 Task: Send an email with the signature Cameron White with the subject 'Follow-up on a complaint' and the message 'I appreciate your attention to this matter.' from softage.1@softage.net to softage.8@softage.net,  softage.1@softage.net and softage.9@softage.net with CC to softage.10@softage.net with an attached document Article_submission.docx
Action: Key pressed n
Screenshot: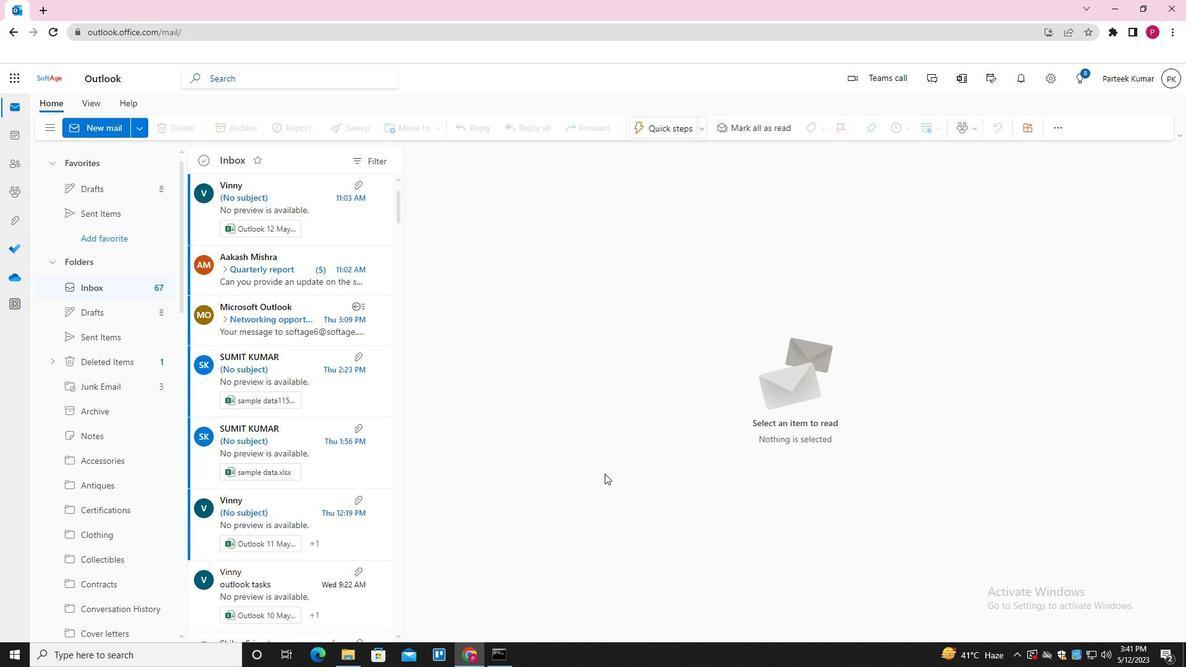 
Action: Mouse moved to (832, 121)
Screenshot: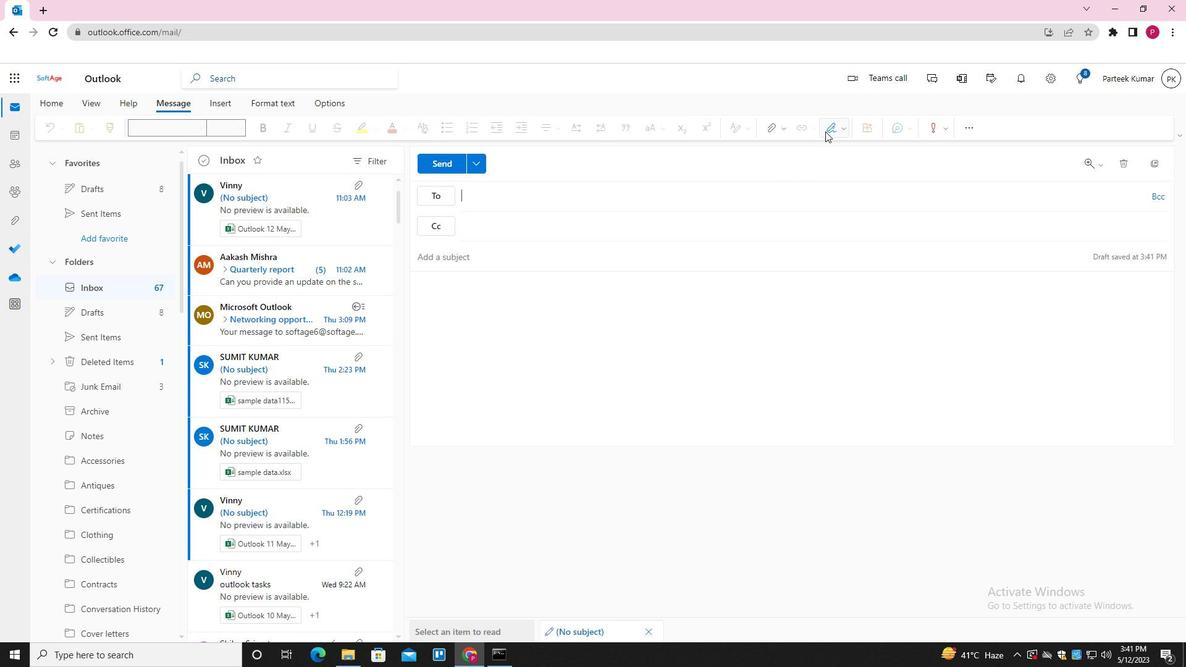 
Action: Mouse pressed left at (832, 121)
Screenshot: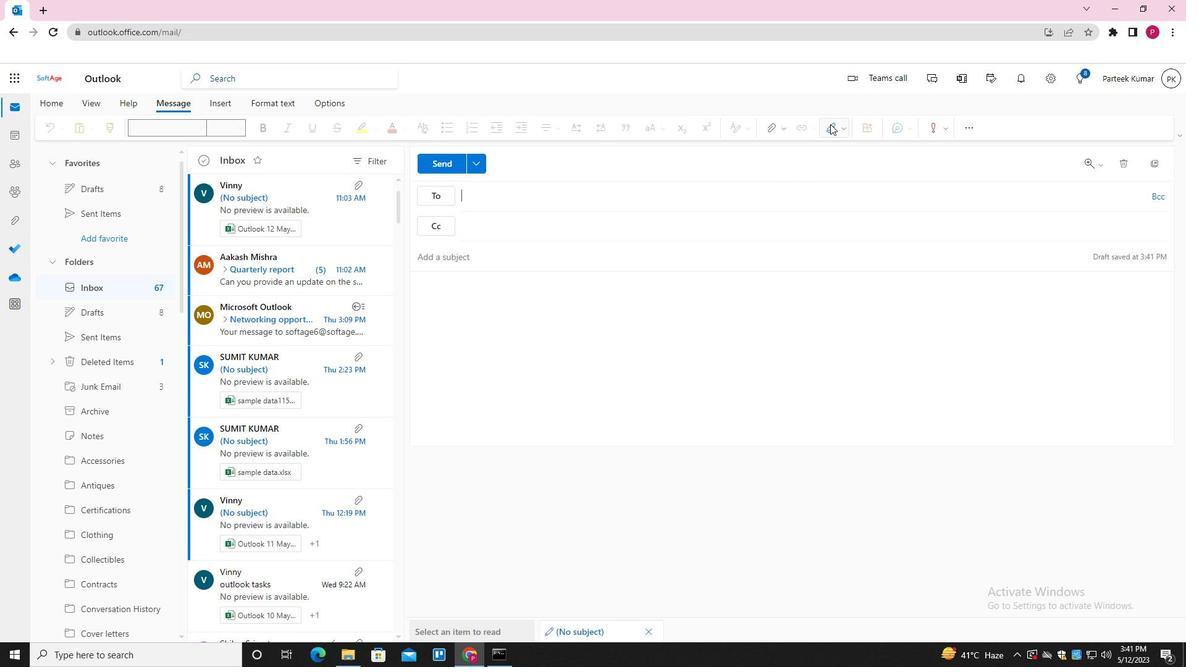 
Action: Mouse moved to (819, 174)
Screenshot: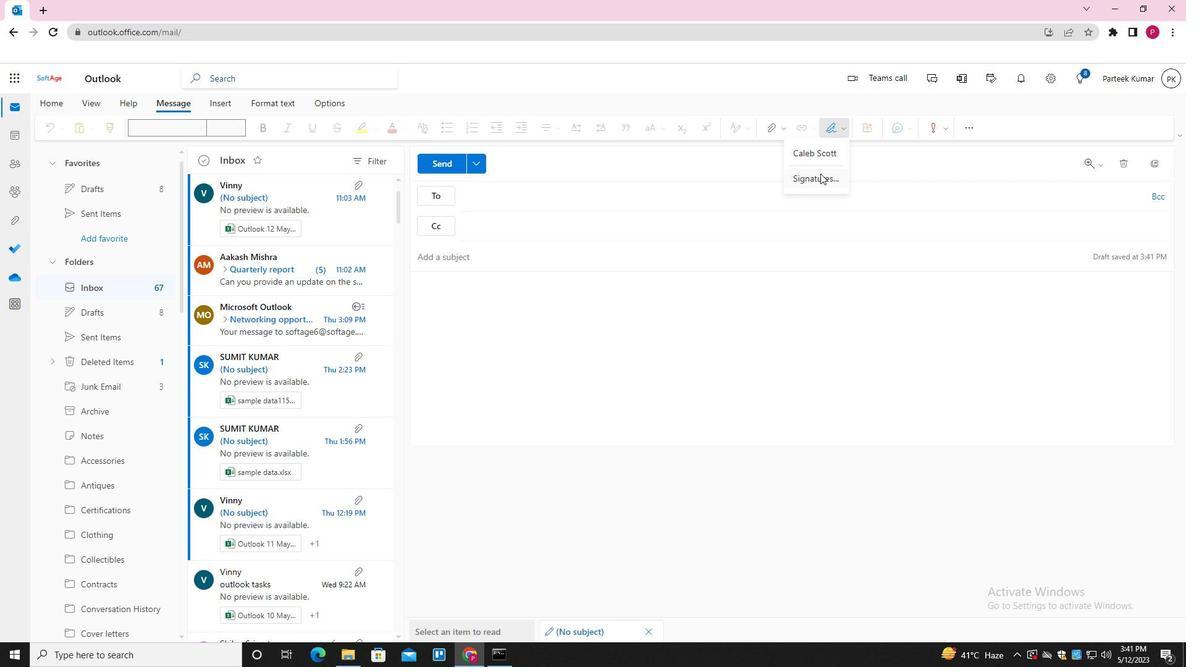 
Action: Mouse pressed left at (819, 174)
Screenshot: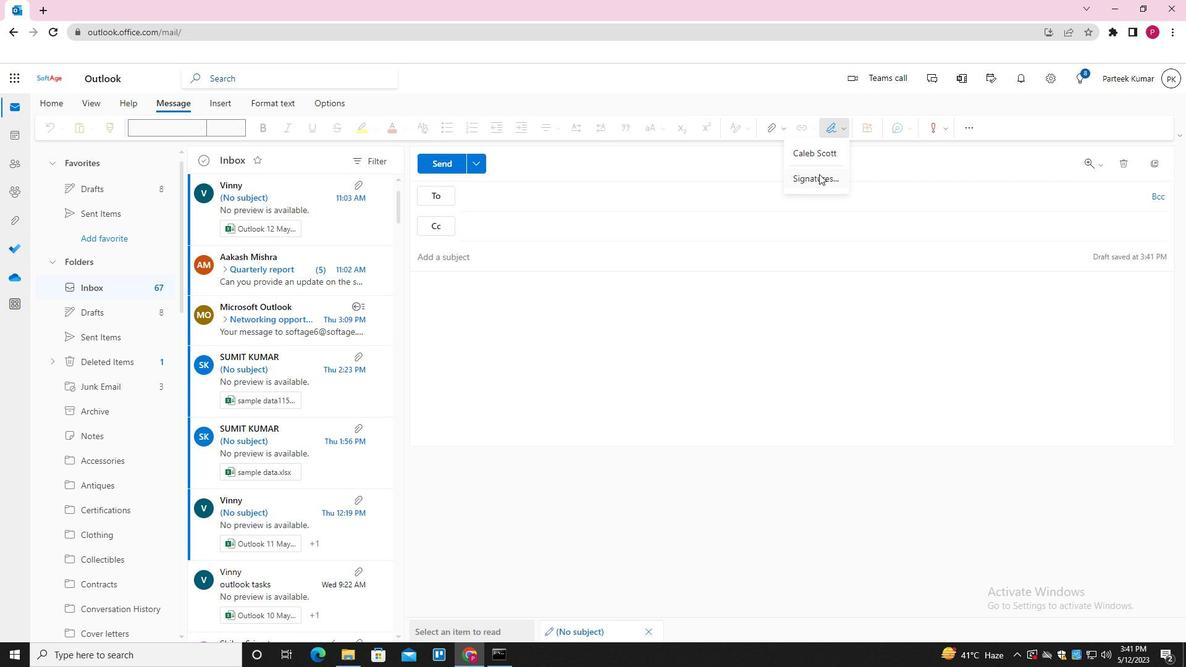 
Action: Mouse moved to (828, 226)
Screenshot: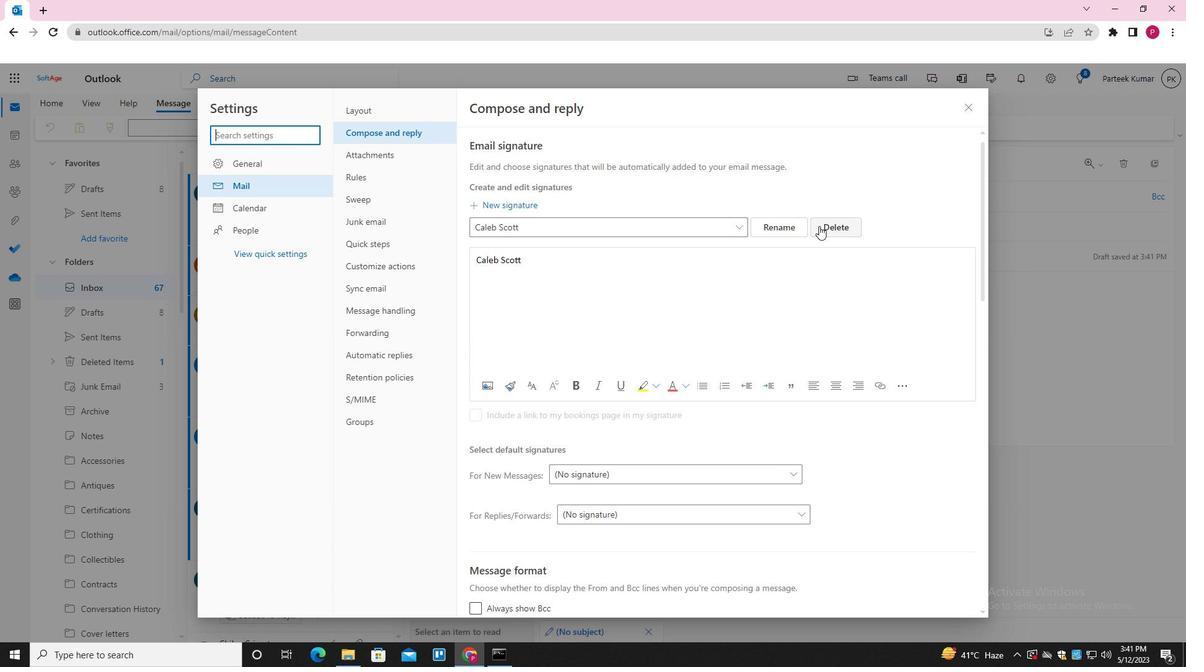 
Action: Mouse pressed left at (828, 226)
Screenshot: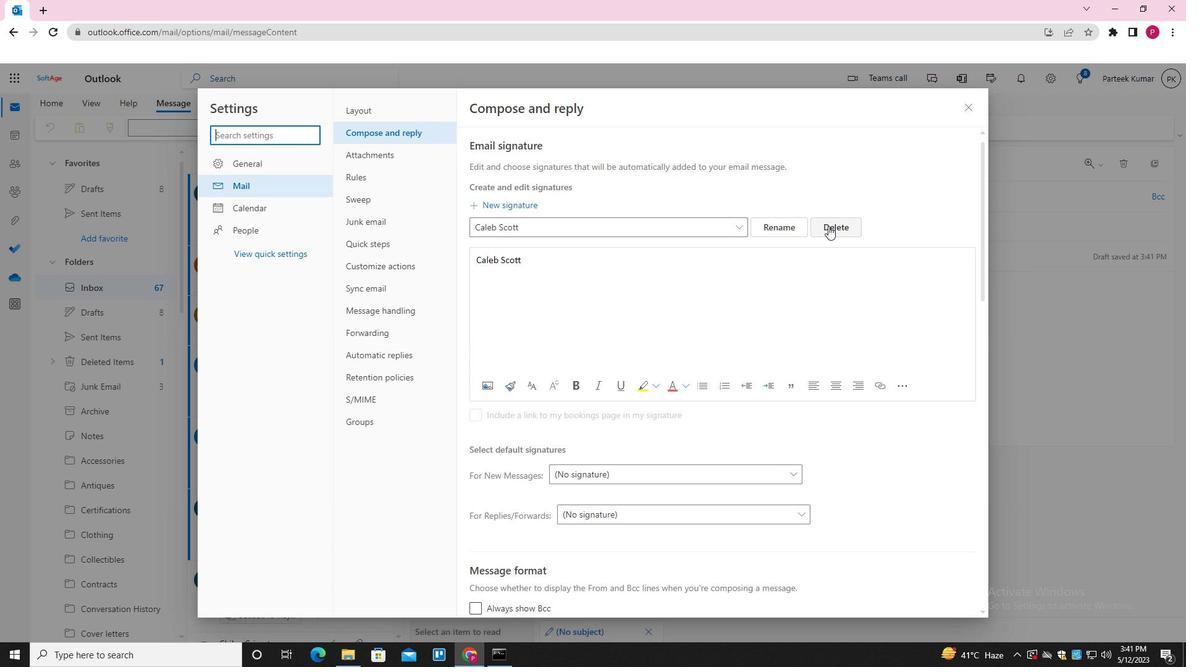 
Action: Mouse moved to (650, 231)
Screenshot: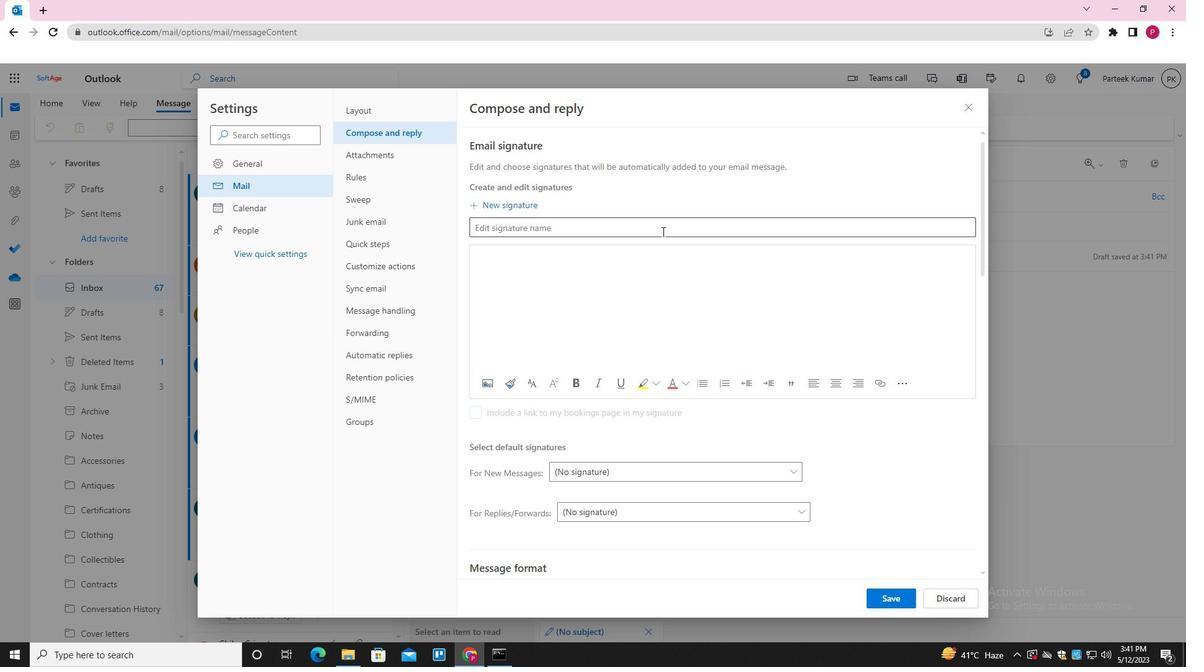 
Action: Mouse pressed left at (650, 231)
Screenshot: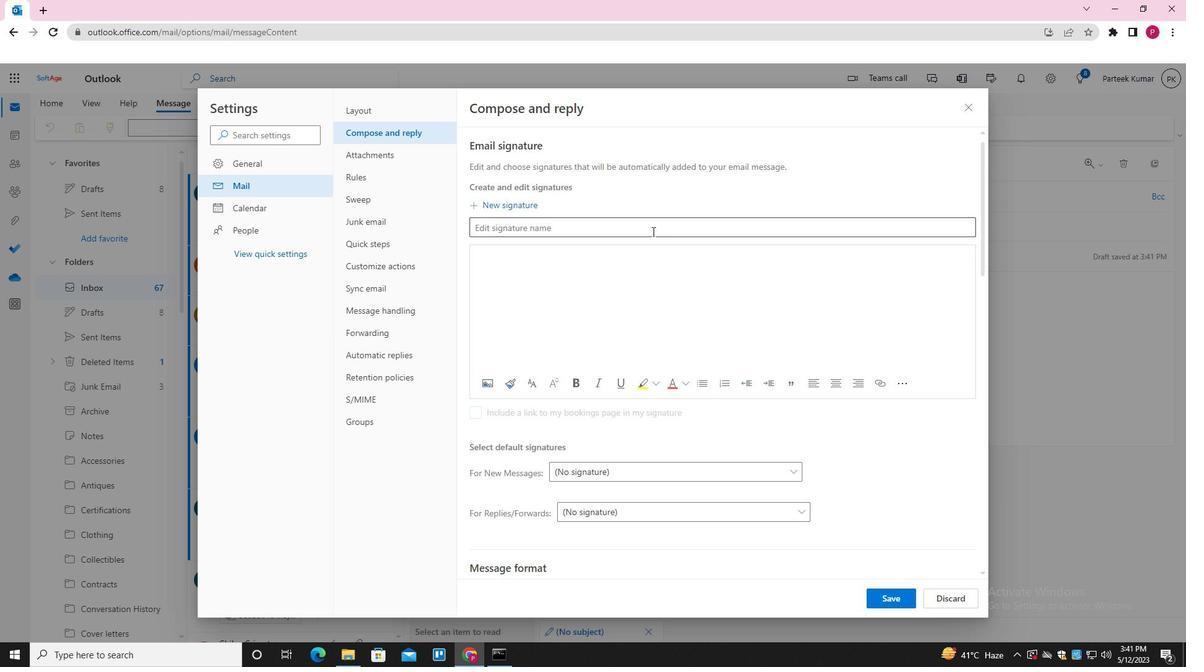 
Action: Key pressed <Key.shift>CAMERON<Key.space><Key.shift>WHITE<Key.space><Key.tab><Key.shift>CAMERON<Key.space><Key.shift>WHITE
Screenshot: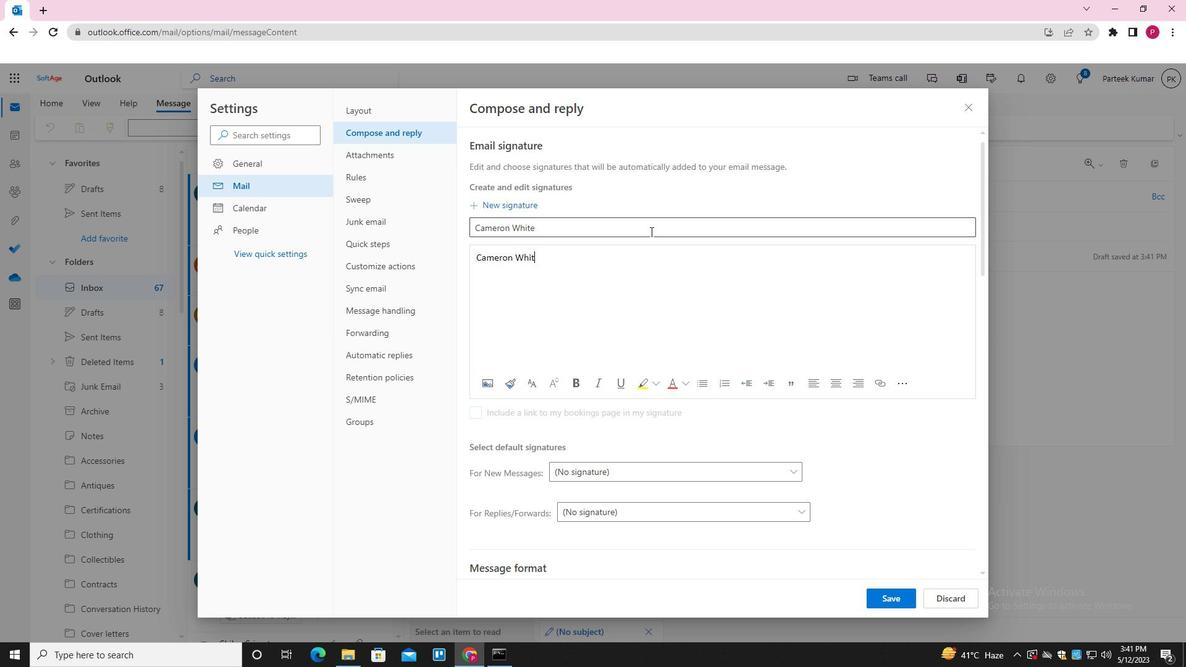
Action: Mouse moved to (893, 599)
Screenshot: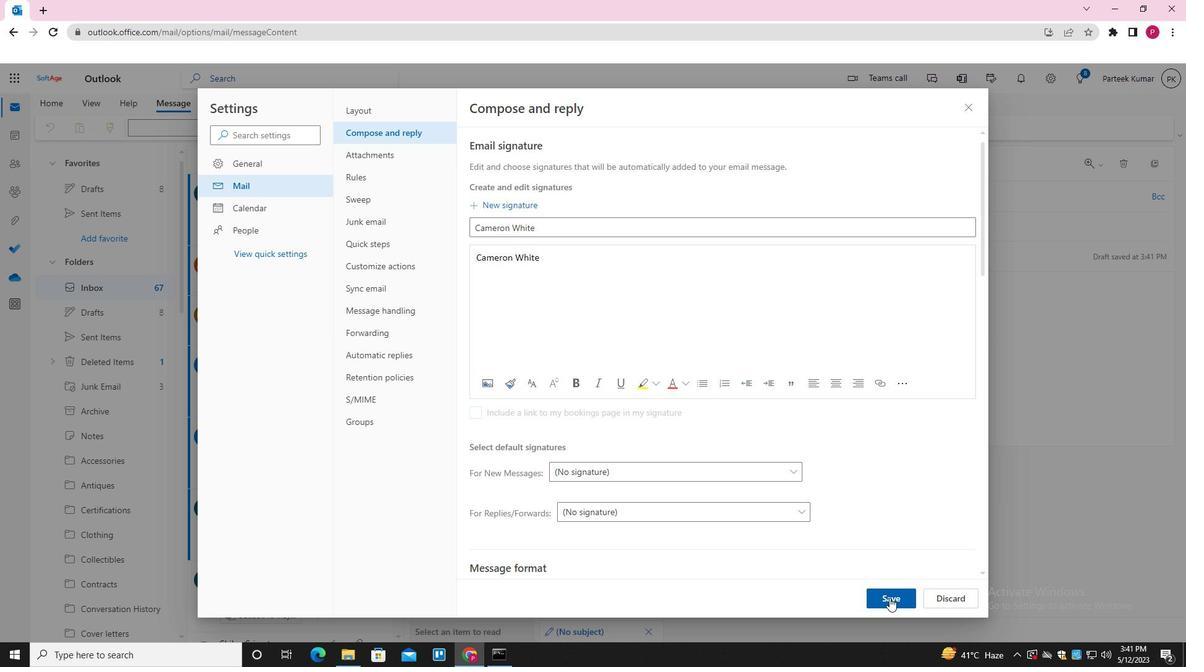 
Action: Mouse pressed left at (893, 599)
Screenshot: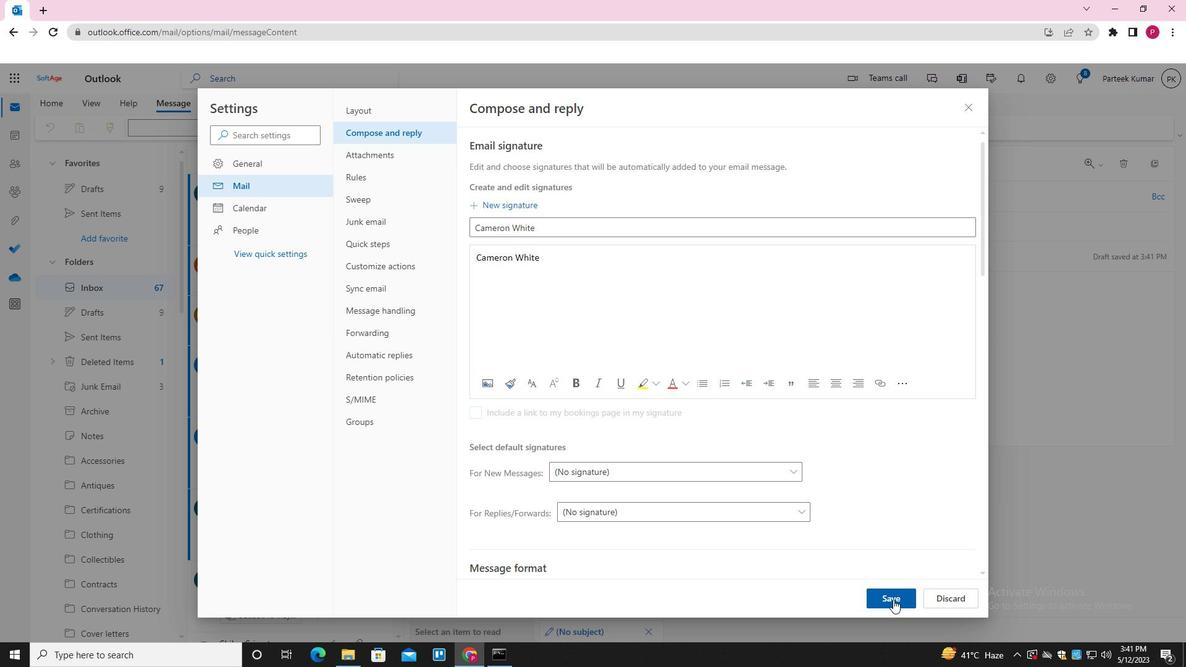
Action: Mouse moved to (967, 103)
Screenshot: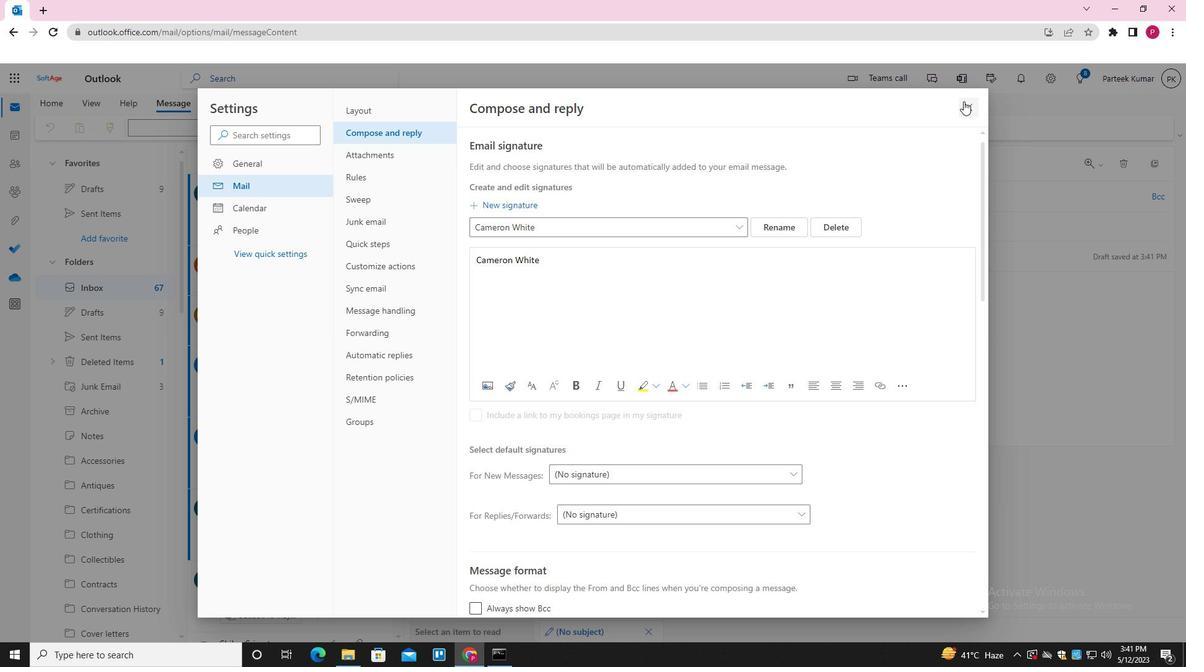 
Action: Mouse pressed left at (967, 103)
Screenshot: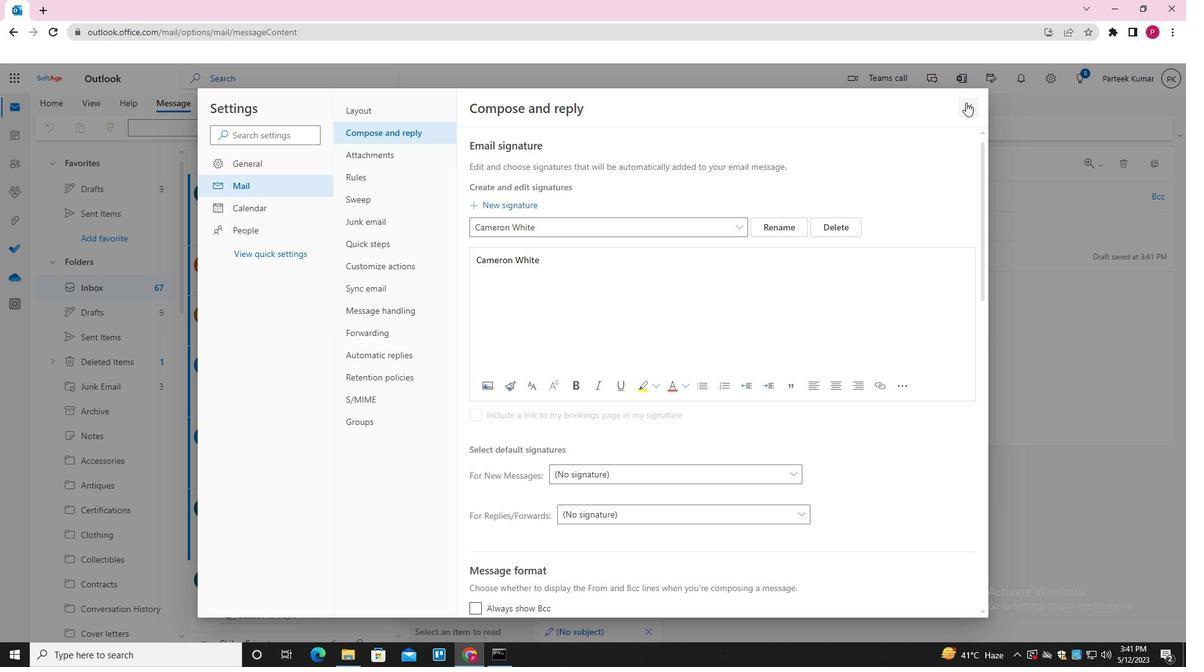 
Action: Mouse moved to (831, 127)
Screenshot: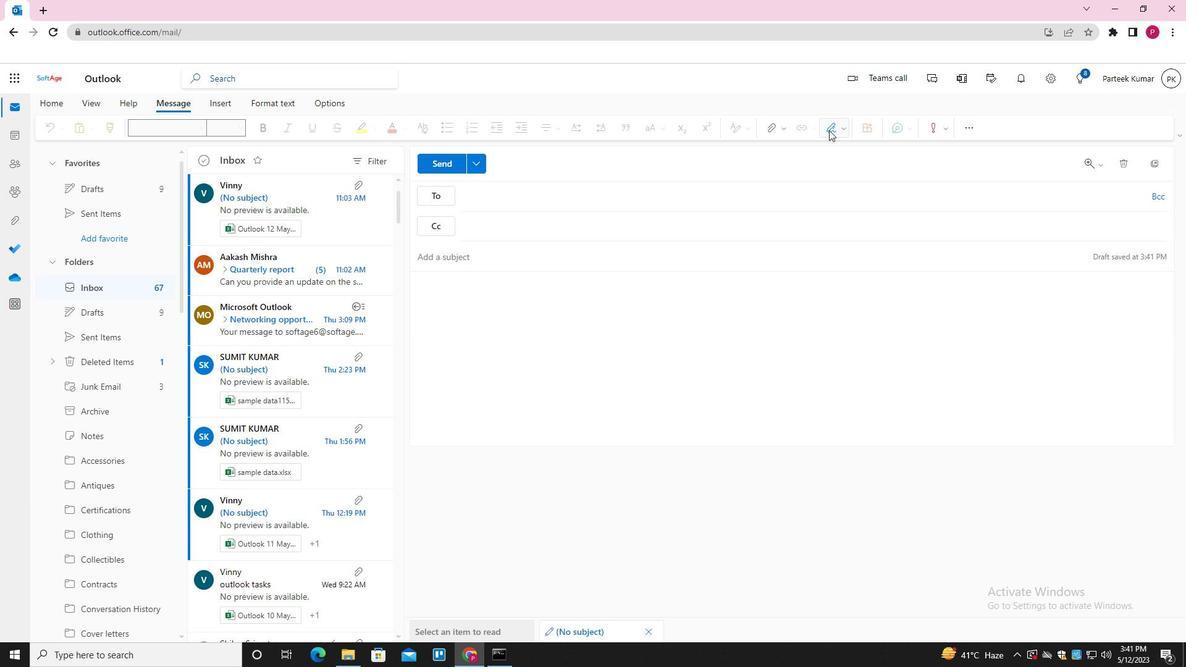 
Action: Mouse pressed left at (831, 127)
Screenshot: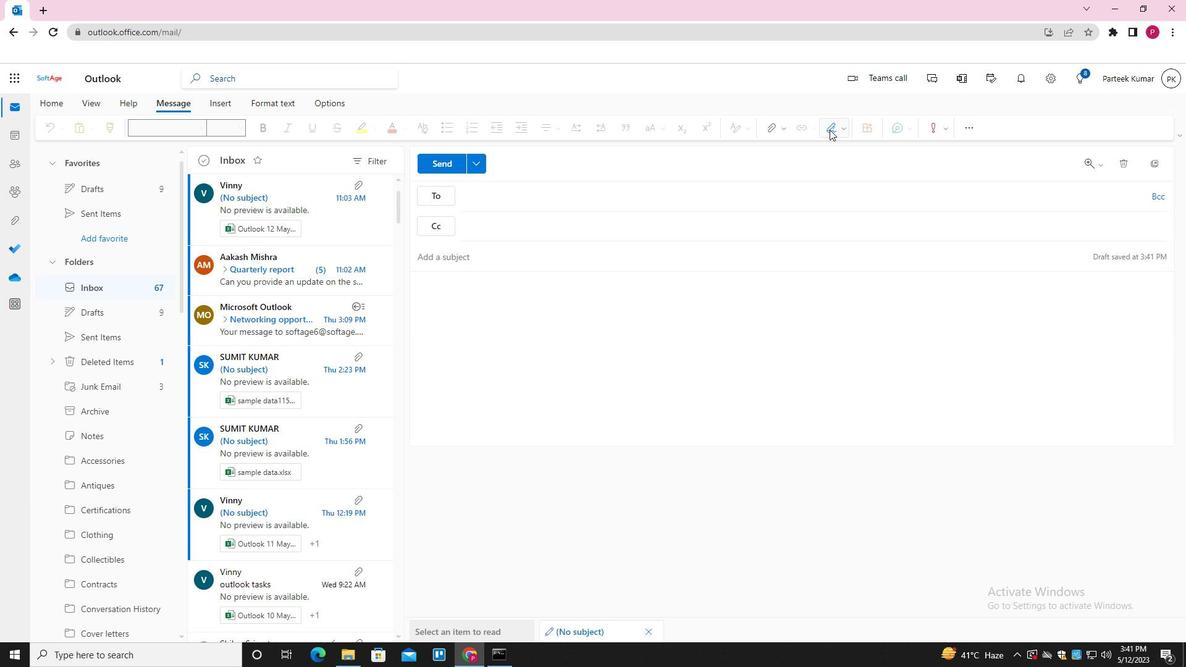 
Action: Mouse moved to (808, 154)
Screenshot: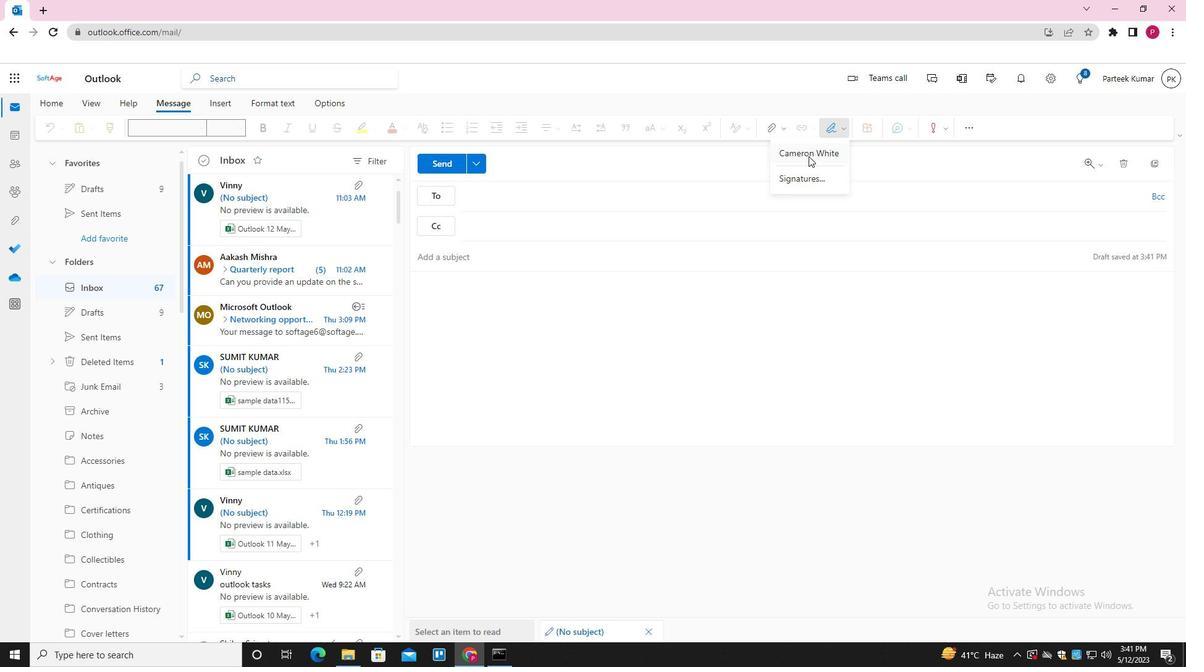 
Action: Mouse pressed left at (808, 154)
Screenshot: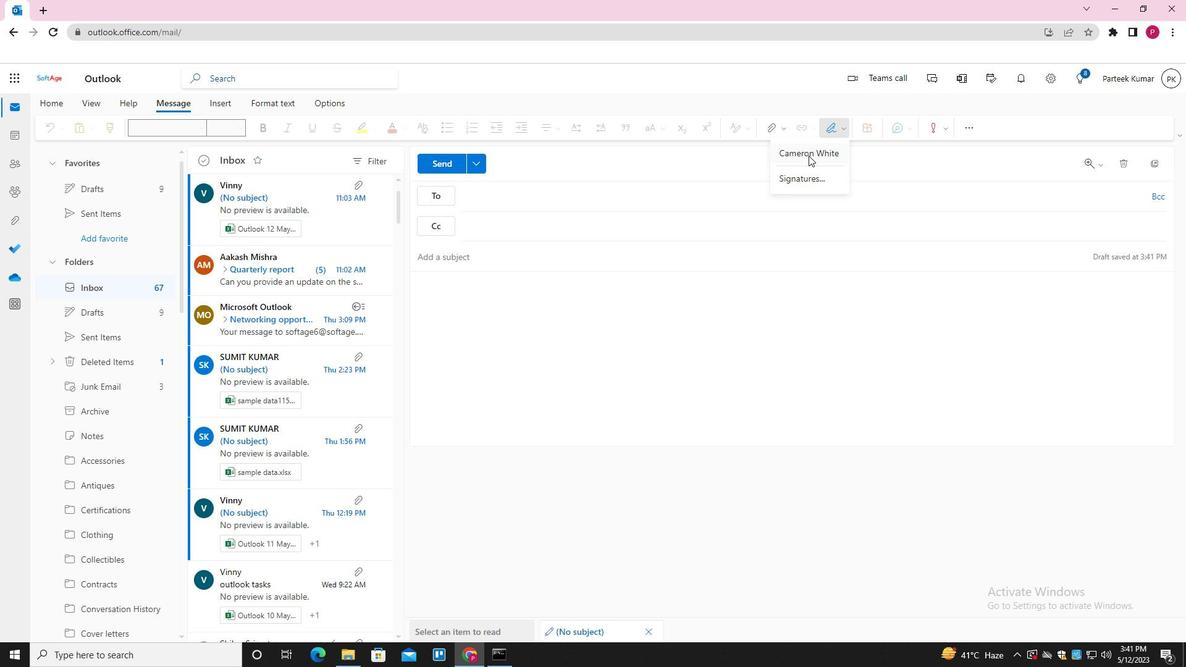 
Action: Mouse moved to (537, 255)
Screenshot: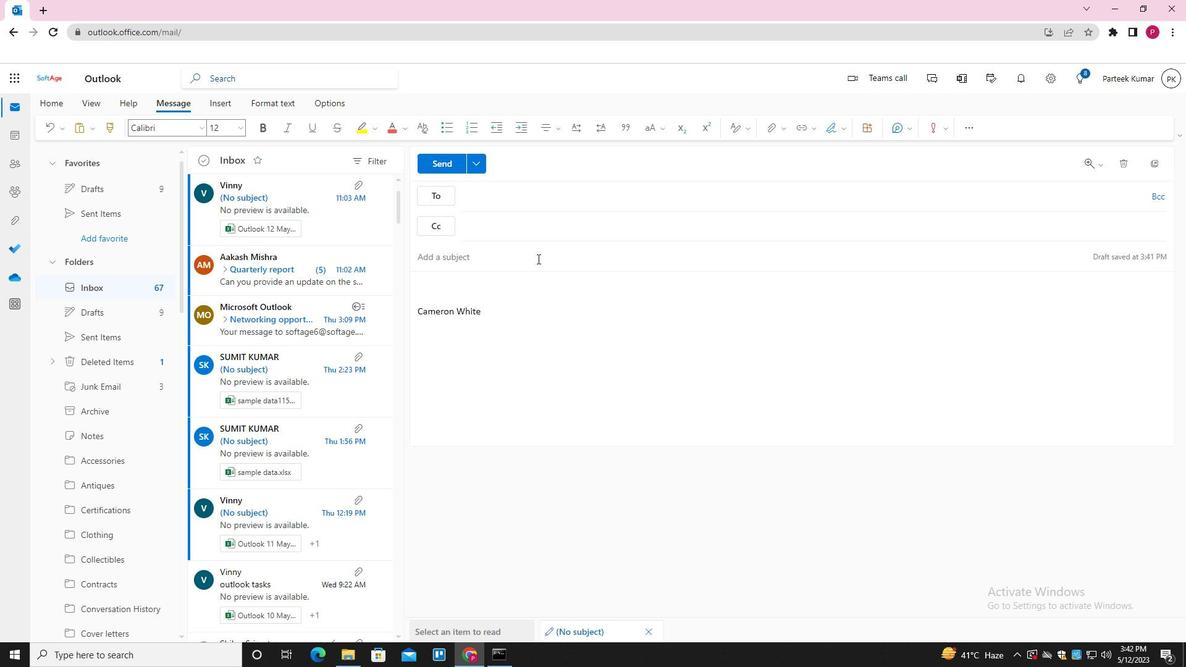 
Action: Mouse pressed left at (537, 255)
Screenshot: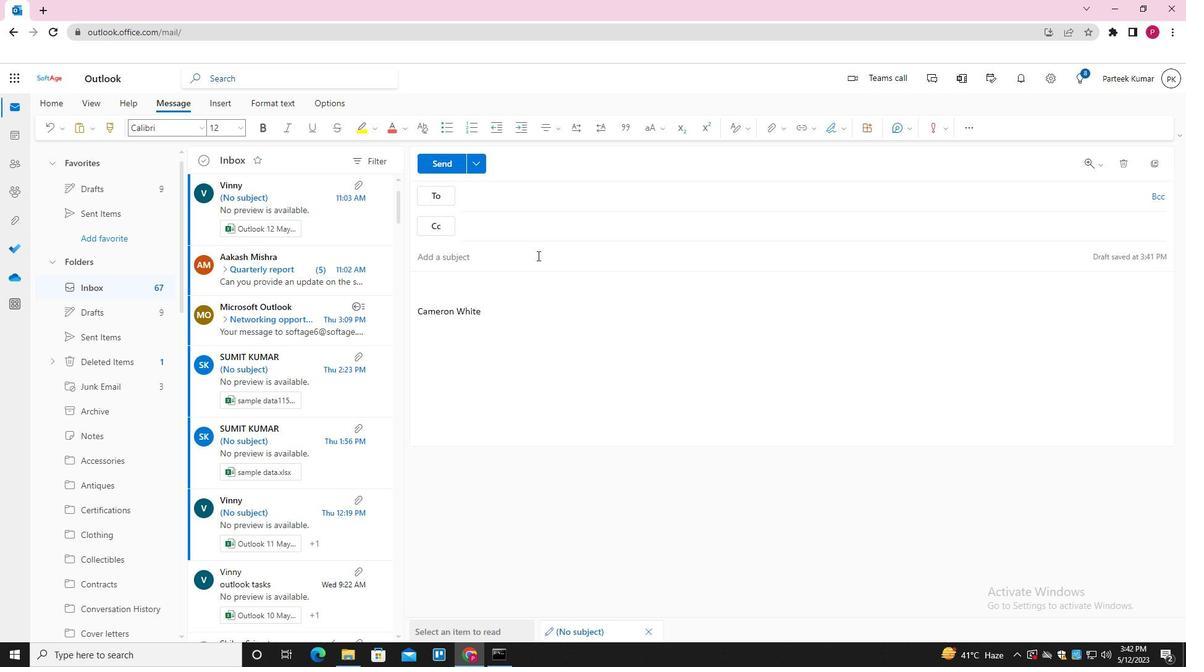 
Action: Key pressed <Key.shift_r>FOLLOW-UP<Key.space>ON<Key.space>A<Key.space>COMPLAINT<Key.space><Key.tab><Key.shift_r><Key.shift_r>I<Key.space>APPRECIATE<Key.space>YOUR<Key.space>ATTENTION<Key.space>TO<Key.space>THIS<Key.space>MATTER<Key.space>
Screenshot: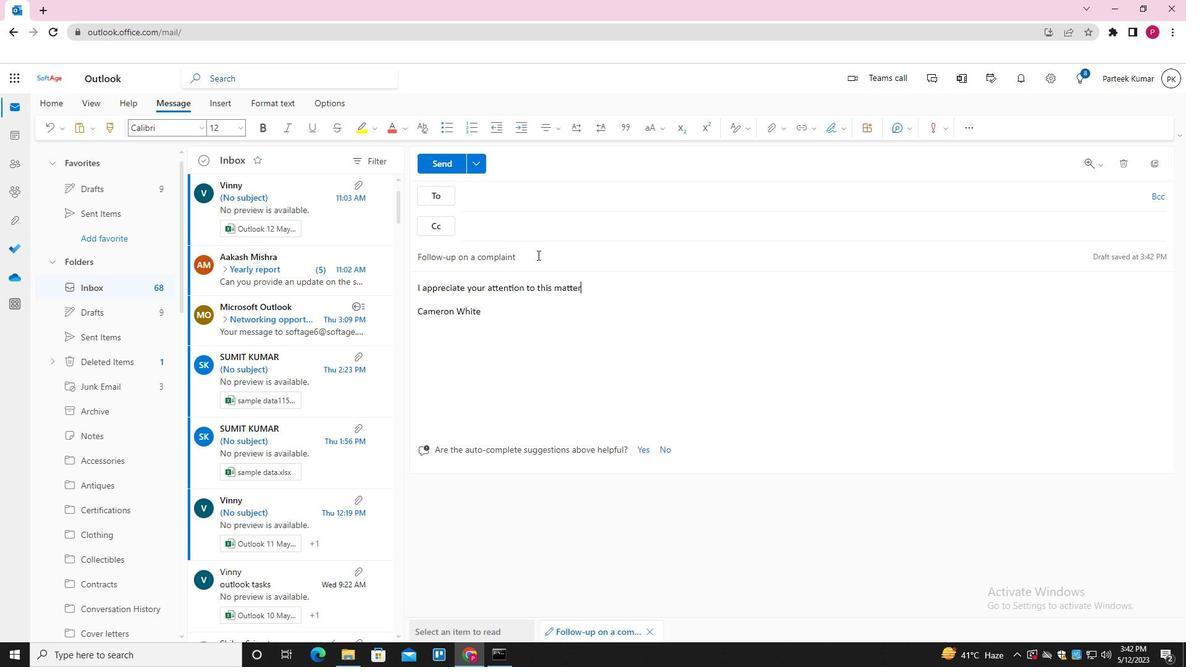 
Action: Mouse moved to (513, 199)
Screenshot: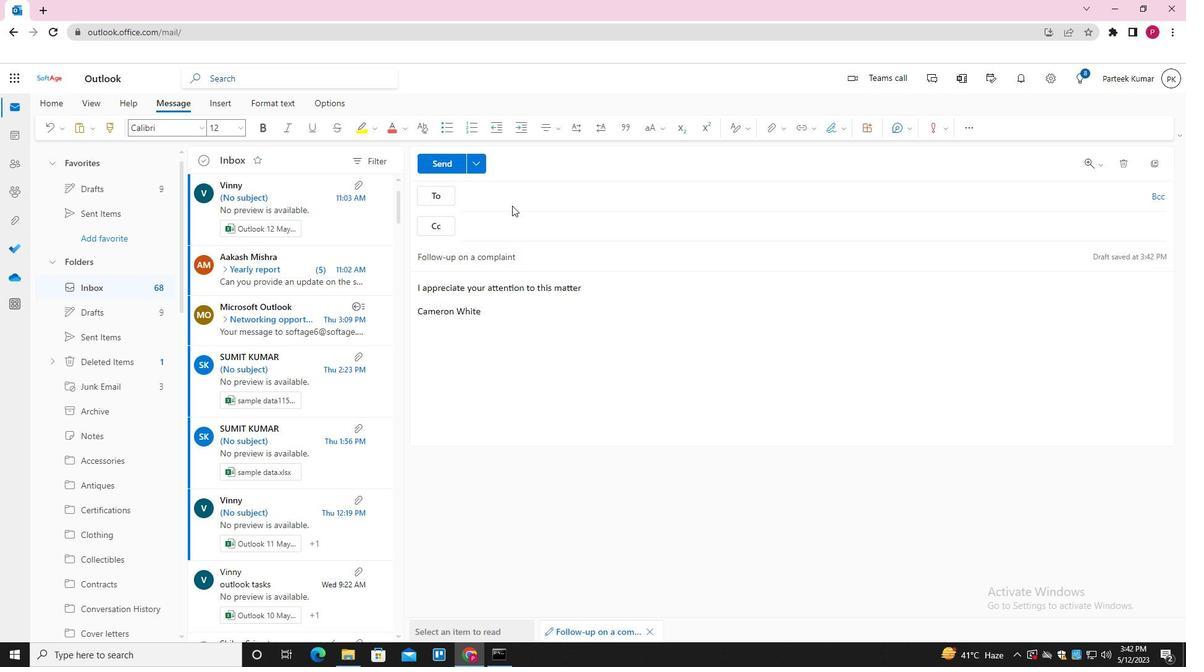 
Action: Mouse pressed left at (513, 199)
Screenshot: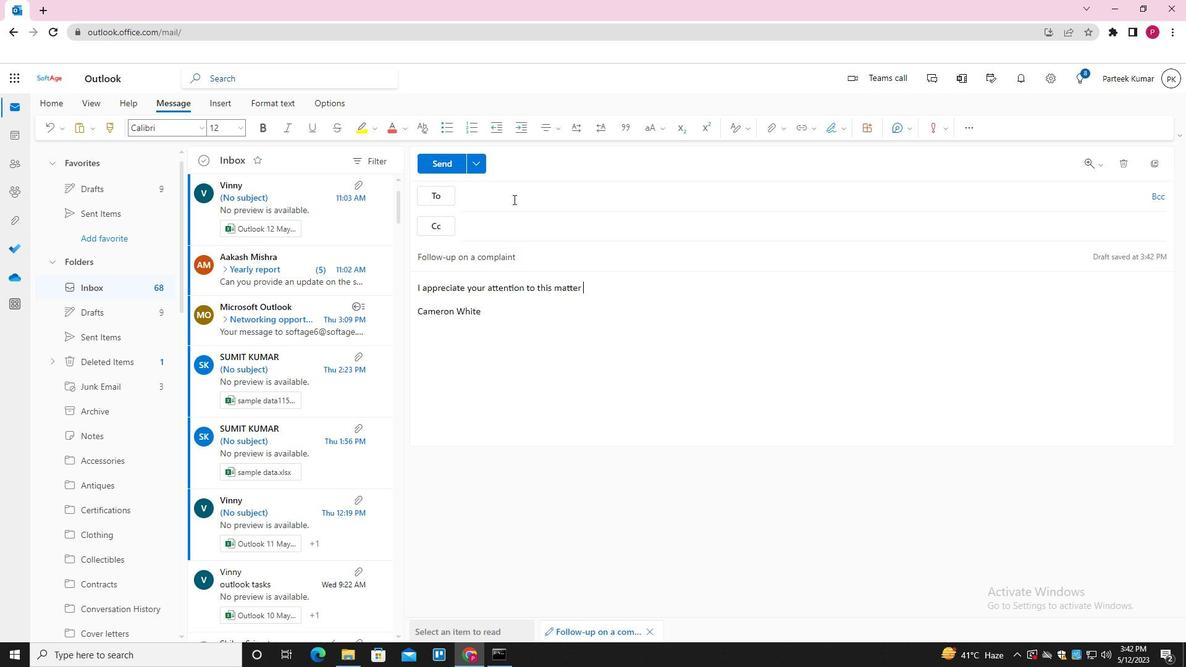
Action: Key pressed SOFTAGE.8<Key.shift>@SOFTAGE.NET<Key.enter>SOFTAGE.1<Key.shift>@SOFTAGE.NET<Key.enter>SOFTAGE.9<Key.shift>@SOFTAGE.NET<Key.enter><Key.tab>SOFTAGE.10<Key.shift>@SOFTAGE.NET<Key.enter>
Screenshot: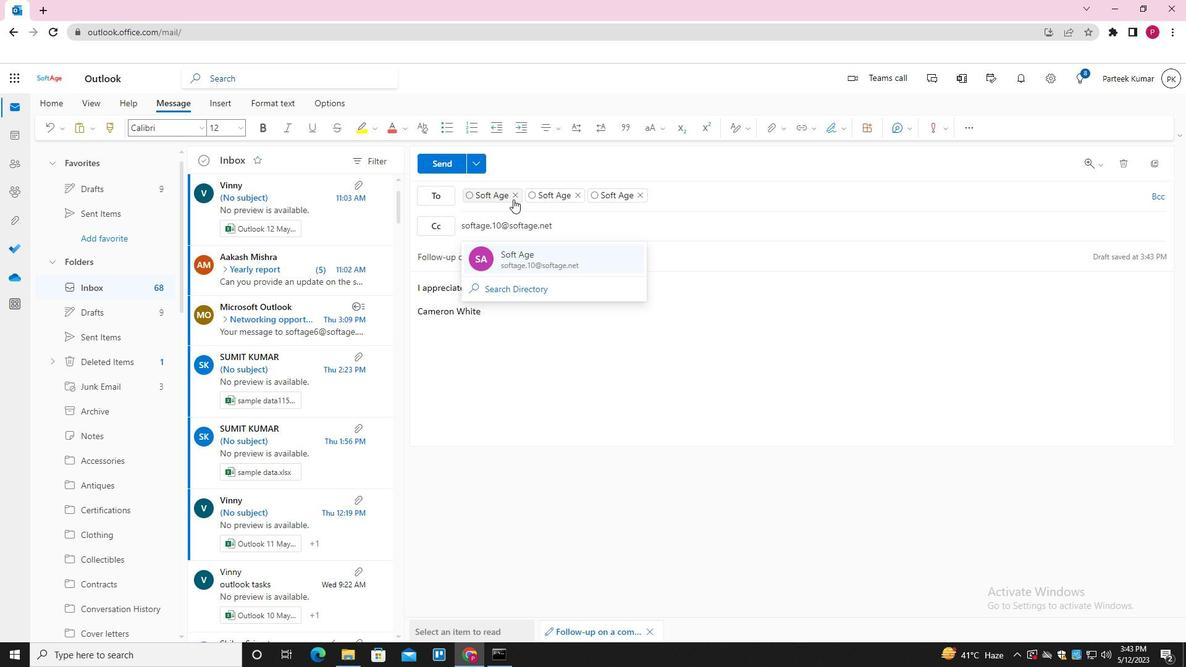 
Action: Mouse moved to (772, 127)
Screenshot: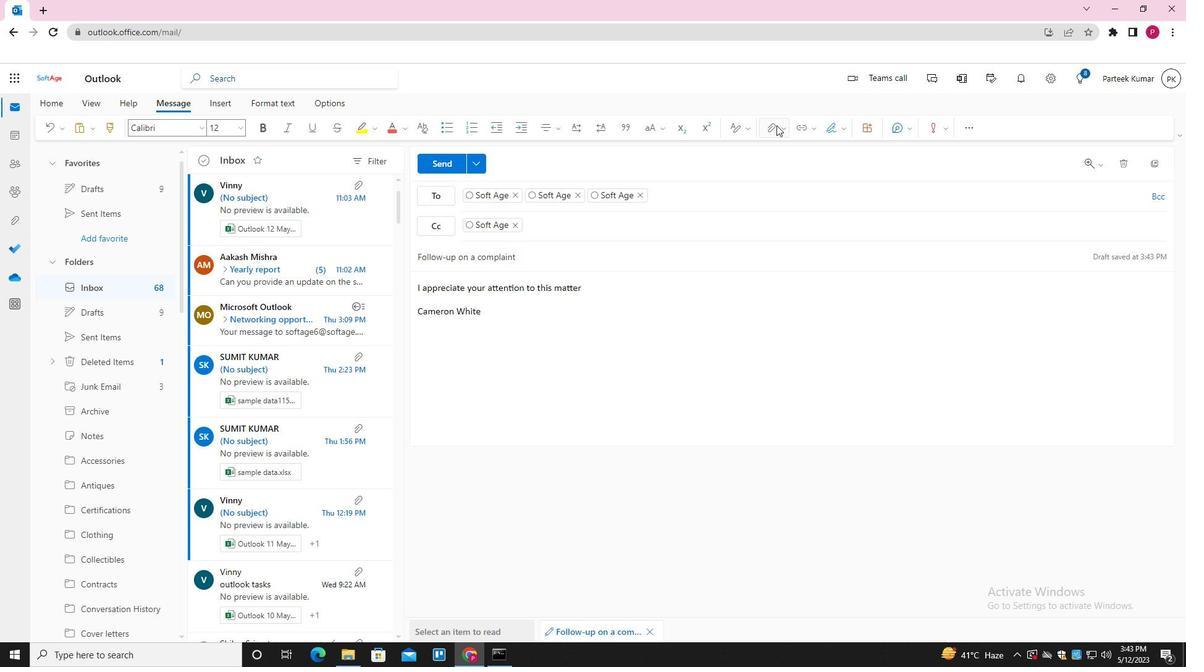 
Action: Mouse pressed left at (772, 127)
Screenshot: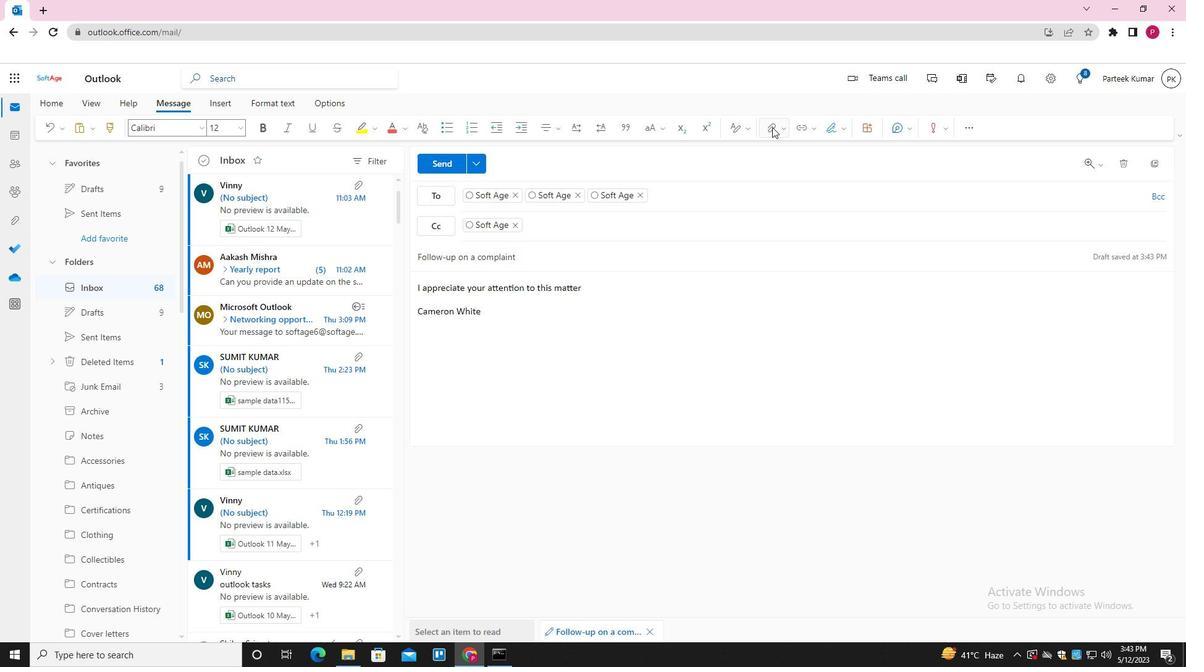 
Action: Mouse moved to (716, 155)
Screenshot: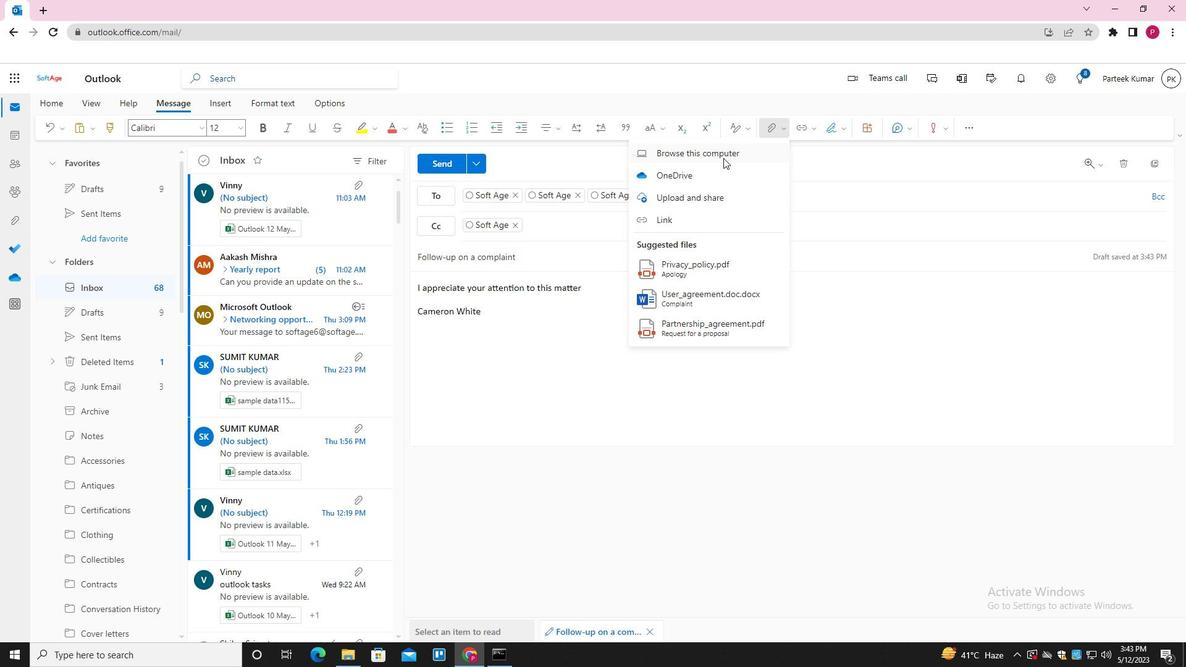 
Action: Mouse pressed left at (716, 155)
Screenshot: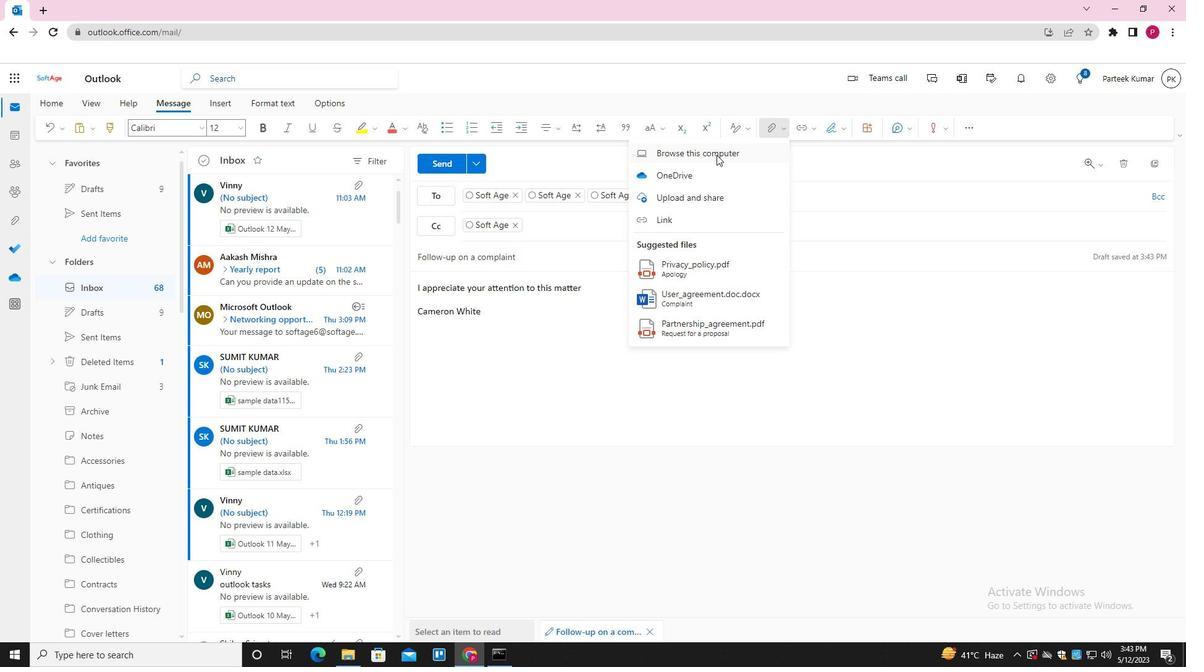 
Action: Mouse moved to (188, 107)
Screenshot: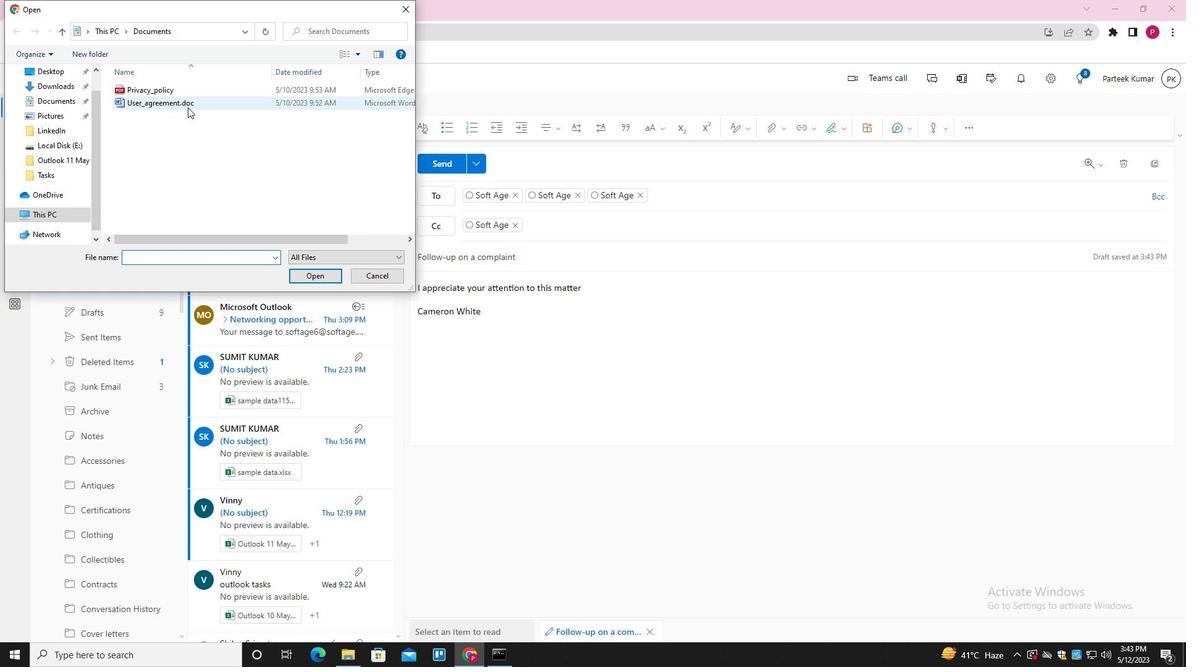 
Action: Mouse pressed left at (188, 107)
Screenshot: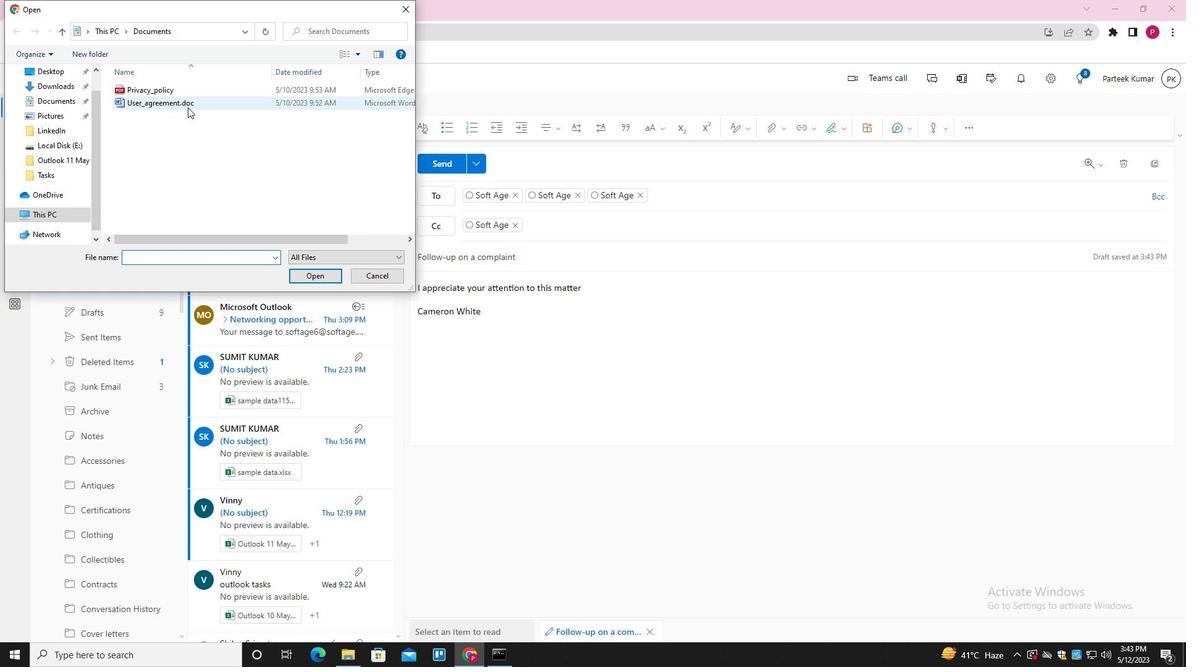
Action: Key pressed <Key.f2><Key.shift>ARTICLE<Key.shift>_SUBMISSION<Key.enter>
Screenshot: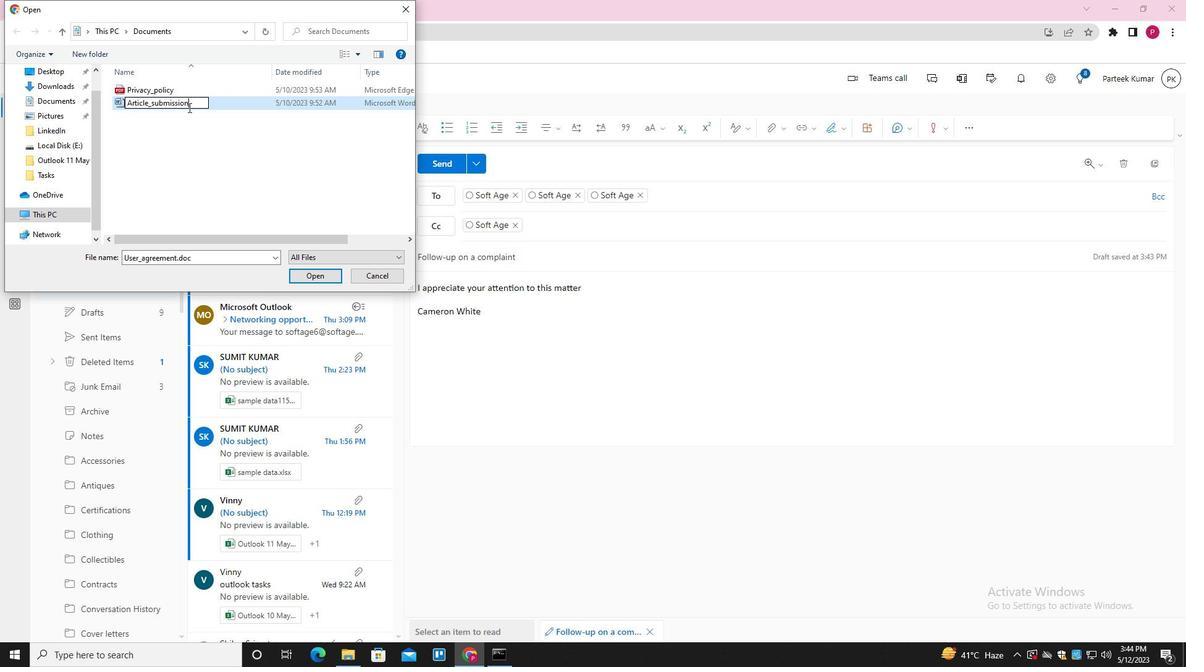 
Action: Mouse pressed left at (188, 107)
Screenshot: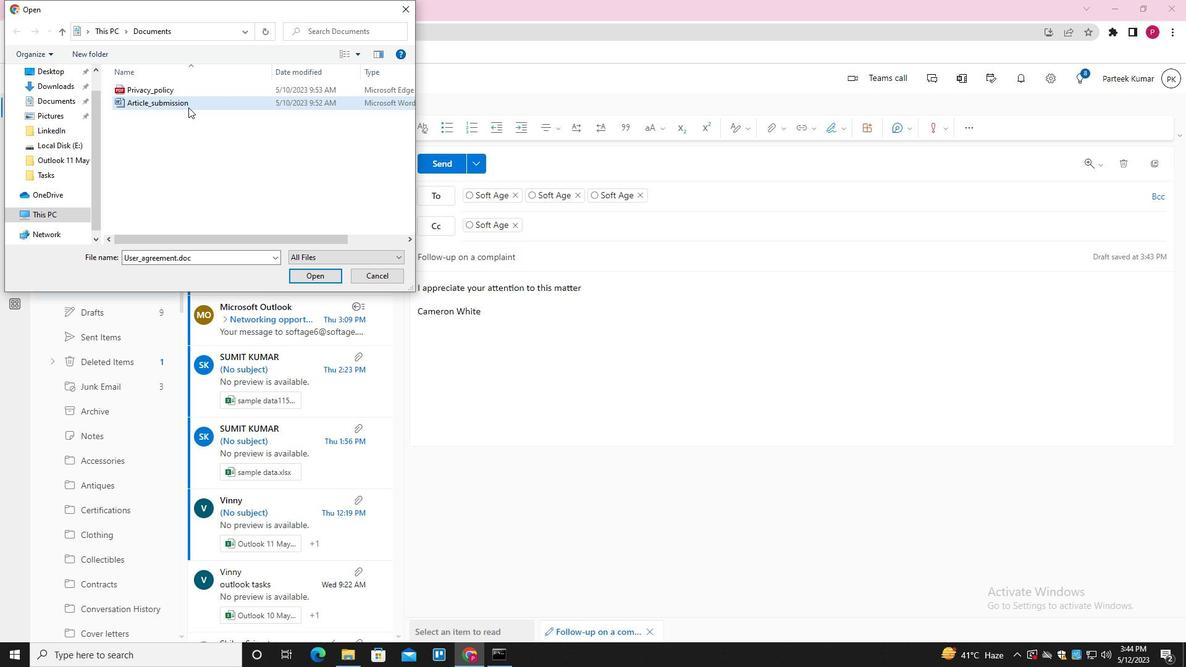 
Action: Mouse moved to (299, 279)
Screenshot: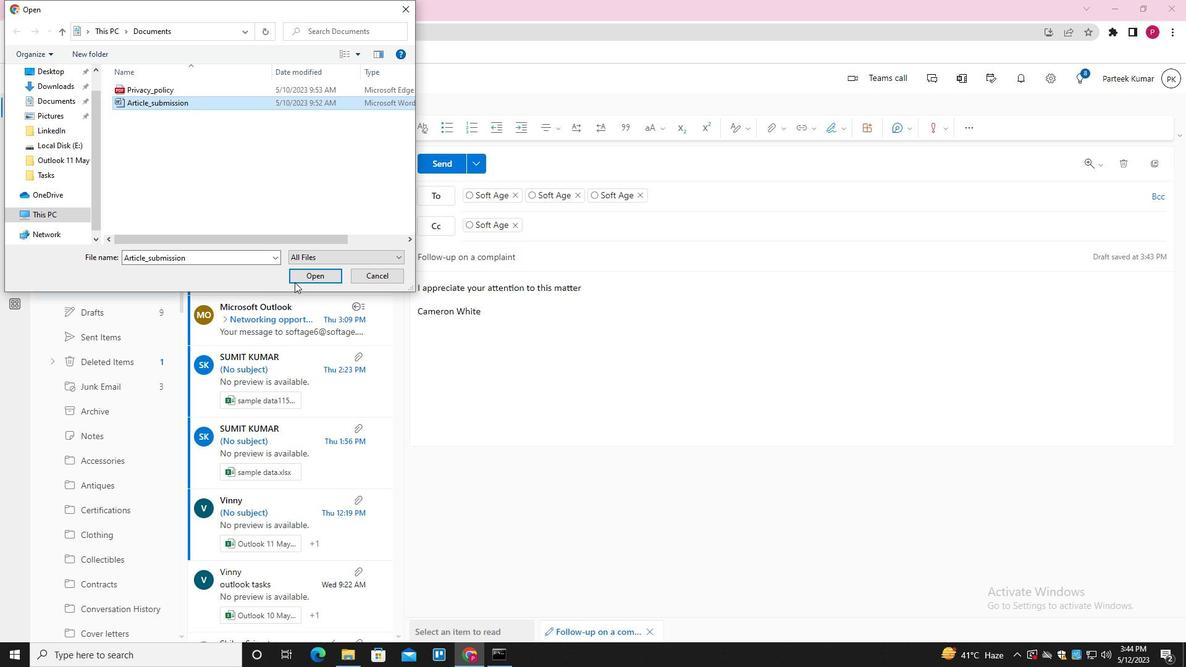 
Action: Mouse pressed left at (299, 279)
Screenshot: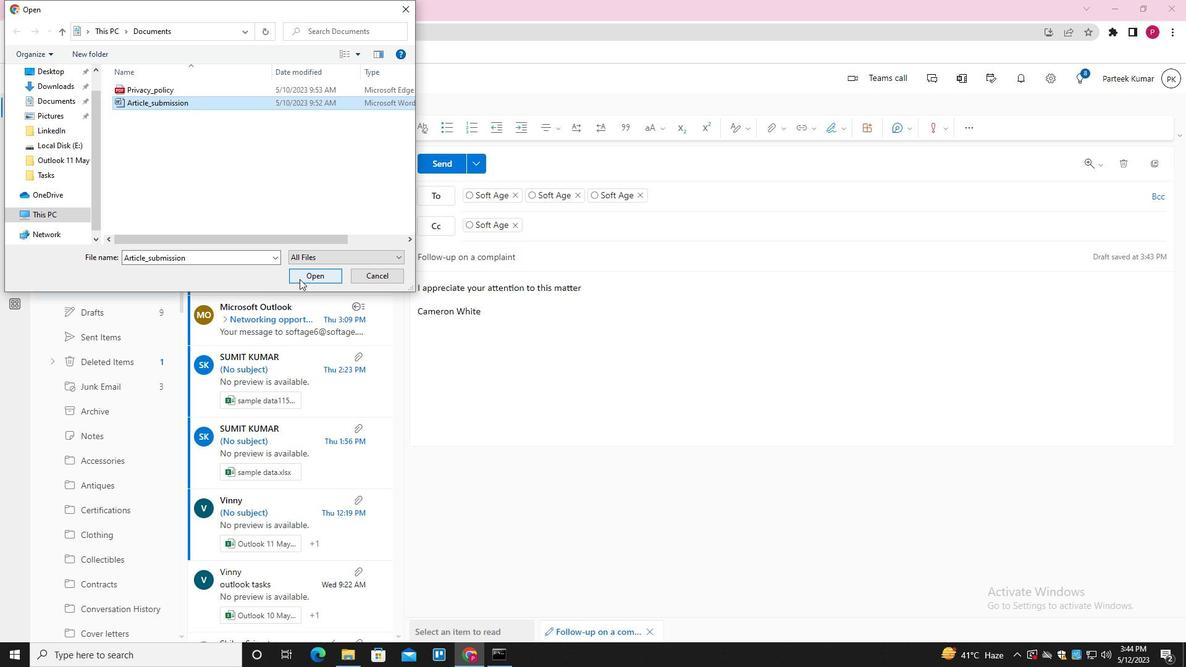 
Action: Mouse moved to (441, 164)
Screenshot: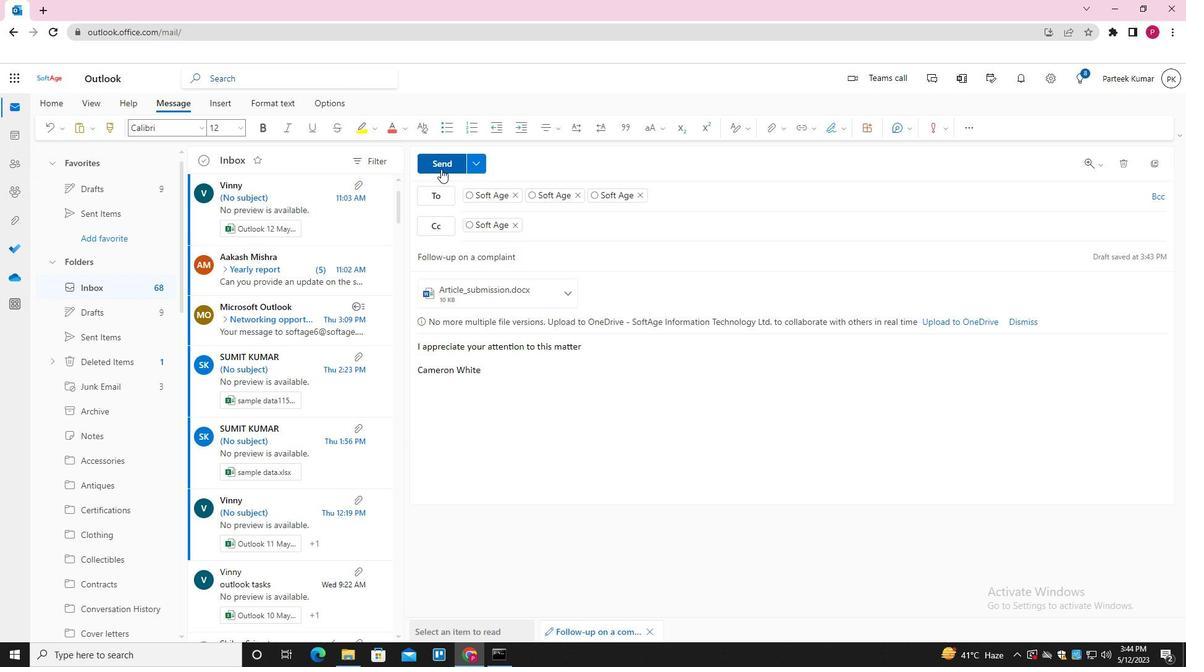 
Action: Mouse pressed left at (441, 164)
Screenshot: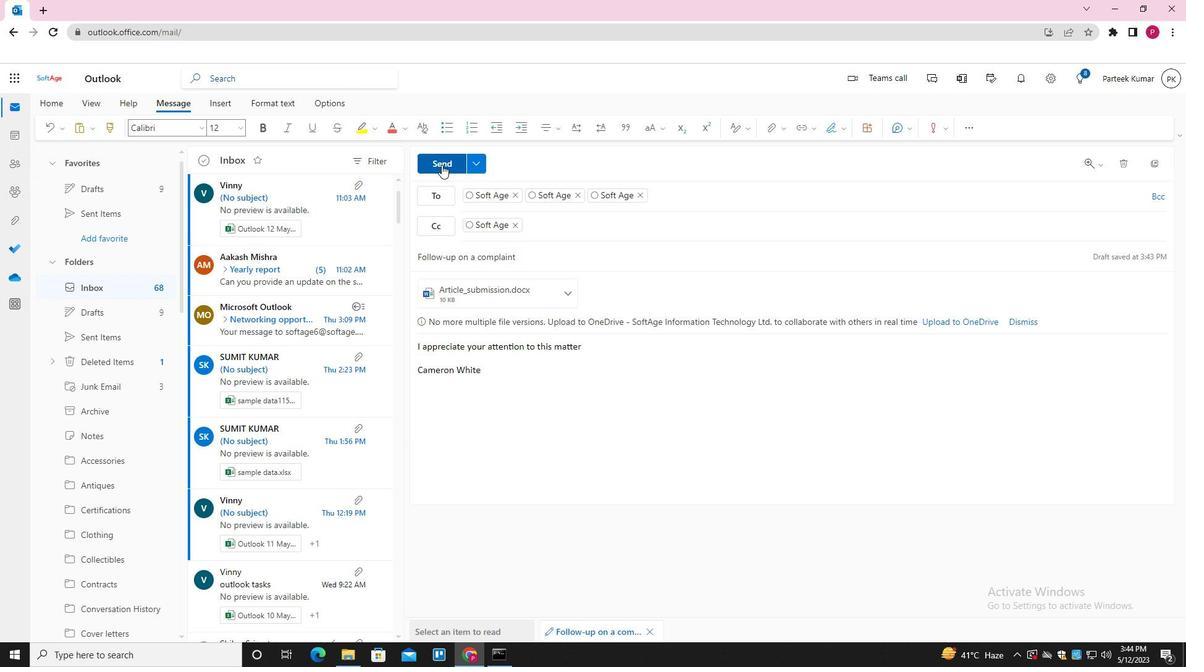 
Action: Mouse moved to (451, 282)
Screenshot: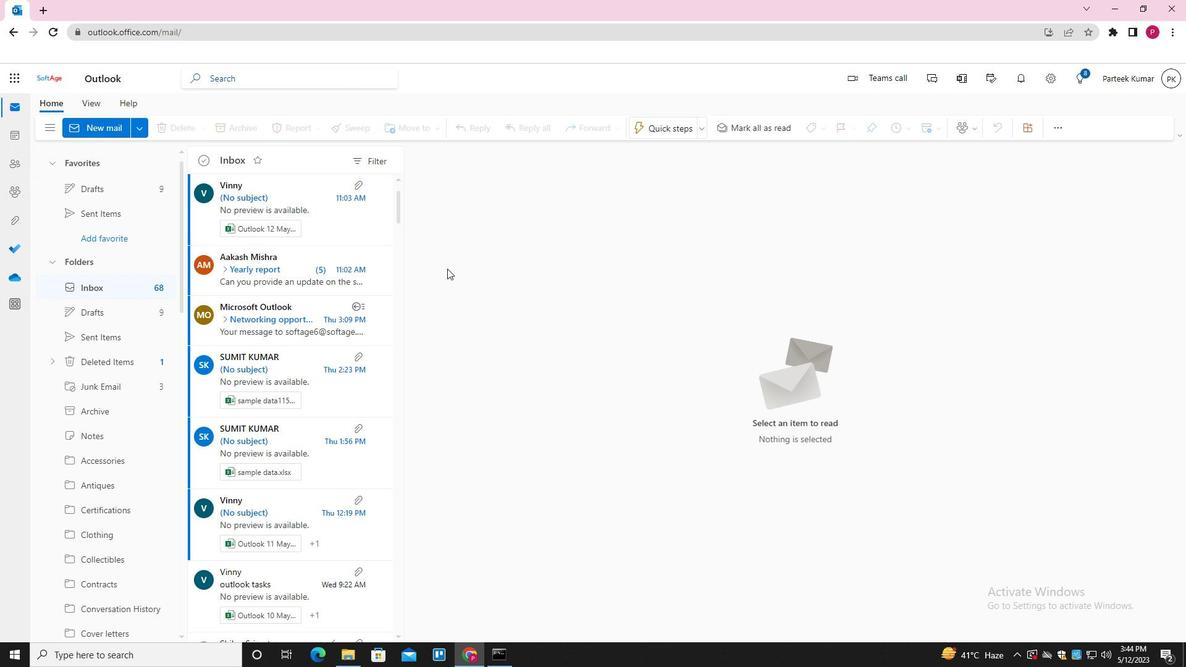 
